 Task: Search for hiking trails near Salt Lake City, Utah, and Albuquerque, New Mexico.
Action: Mouse moved to (166, 78)
Screenshot: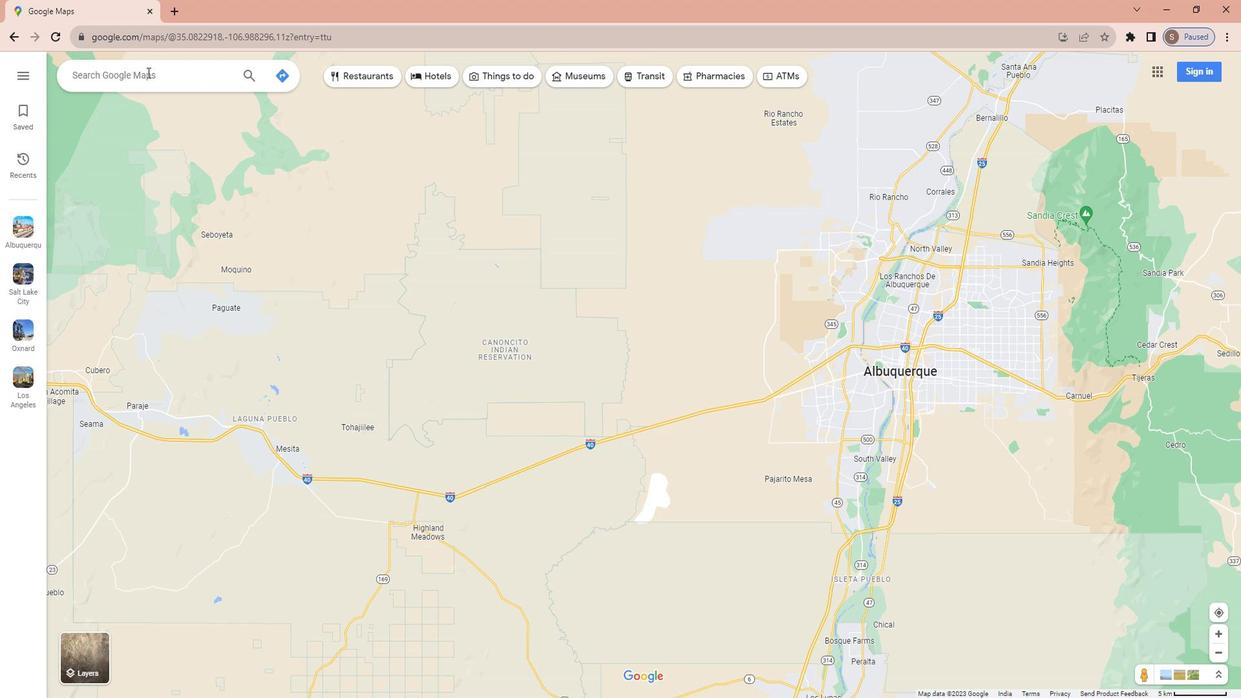 
Action: Mouse pressed left at (166, 78)
Screenshot: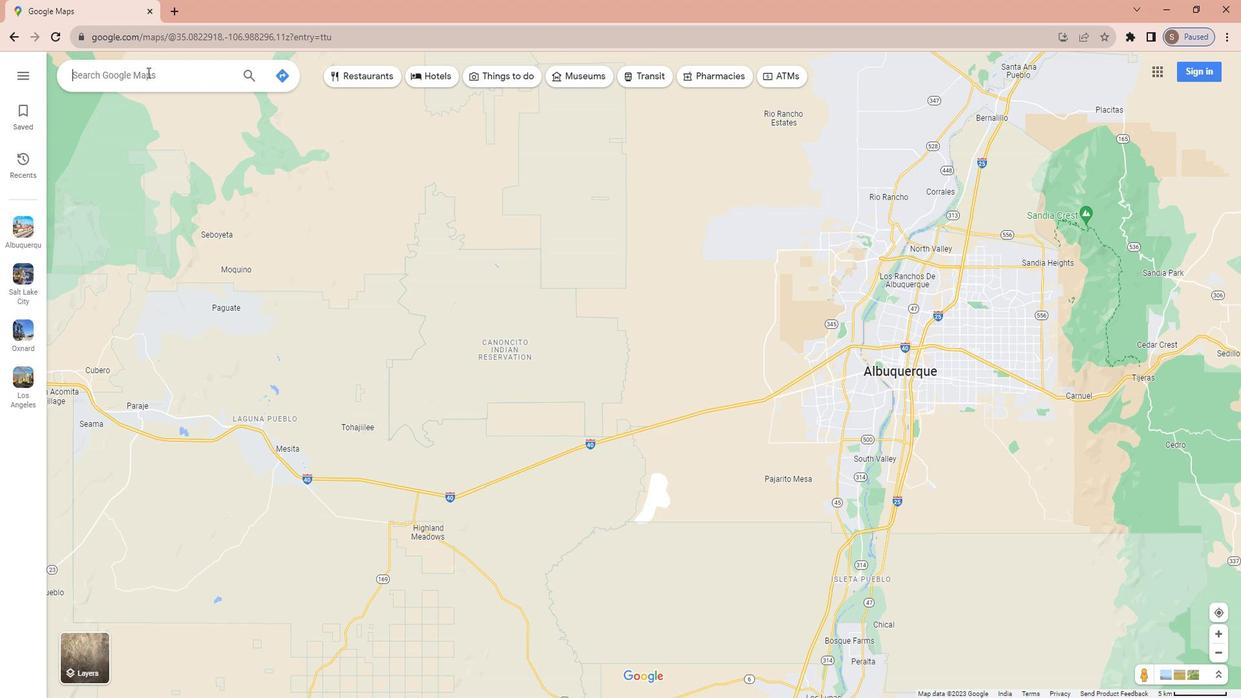 
Action: Key pressed <Key.shift>Sl<Key.backspace>alt<Key.space><Key.shift>Lake<Key.space><Key.shift>City,<Key.space><Key.shift>Utah<Key.enter>
Screenshot: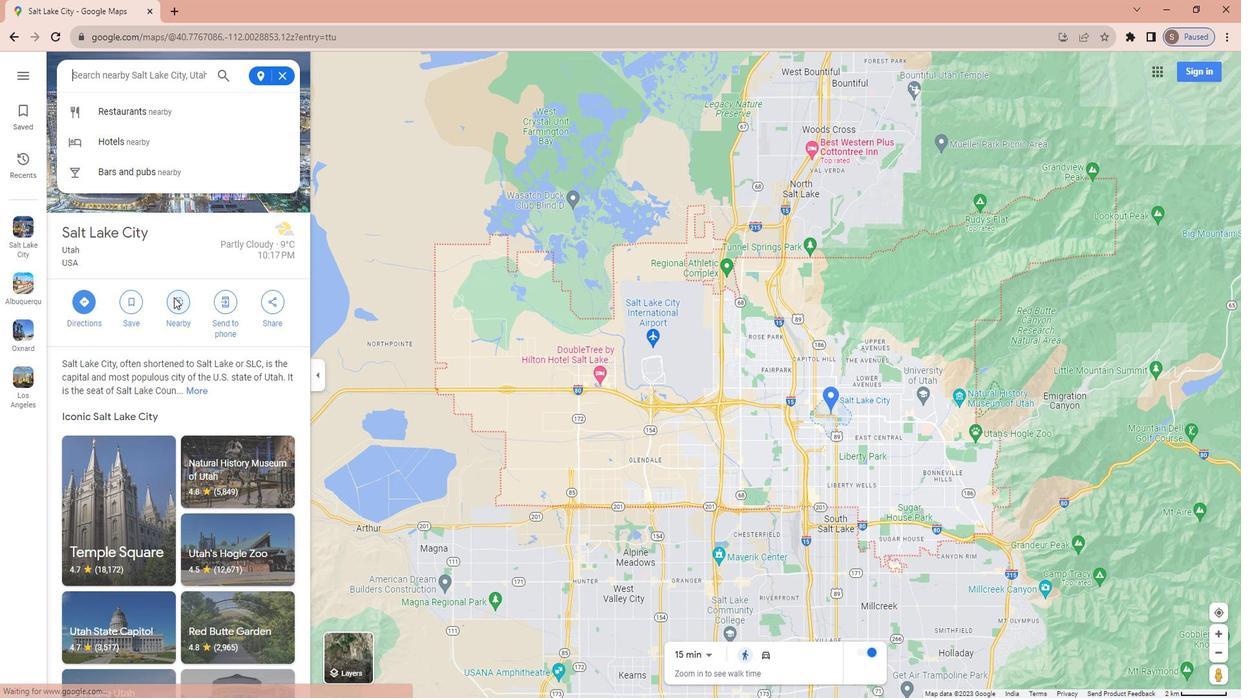 
Action: Mouse moved to (184, 291)
Screenshot: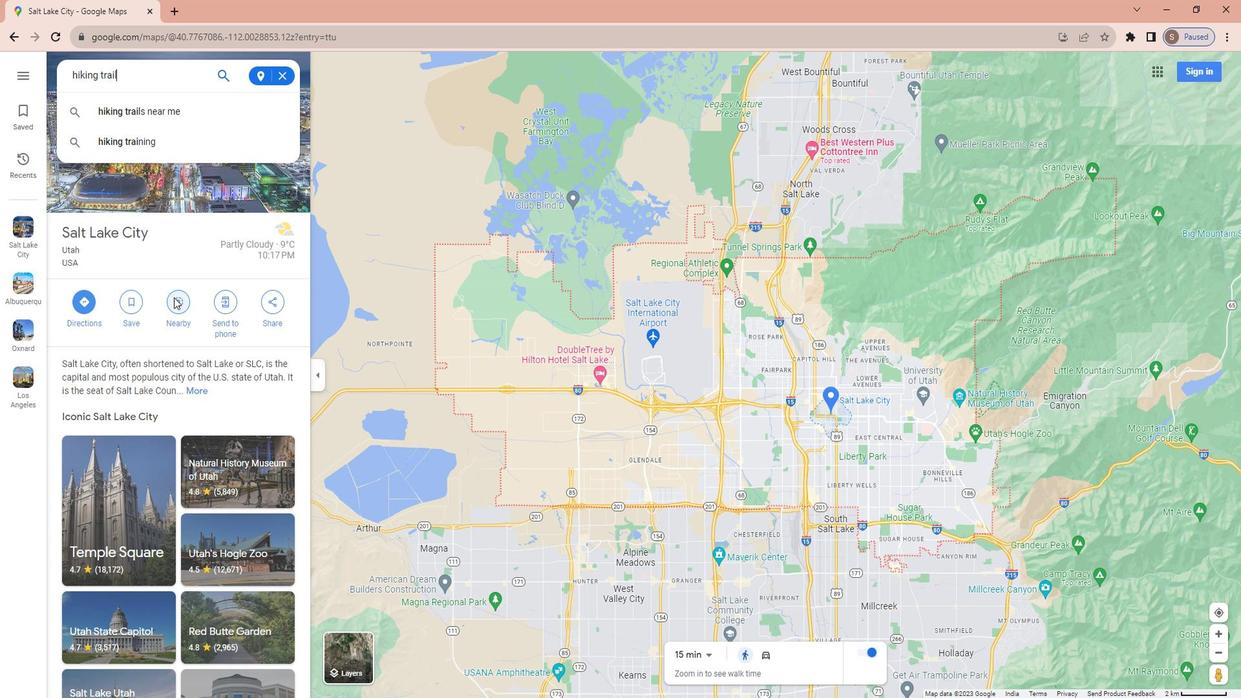 
Action: Mouse pressed left at (184, 291)
Screenshot: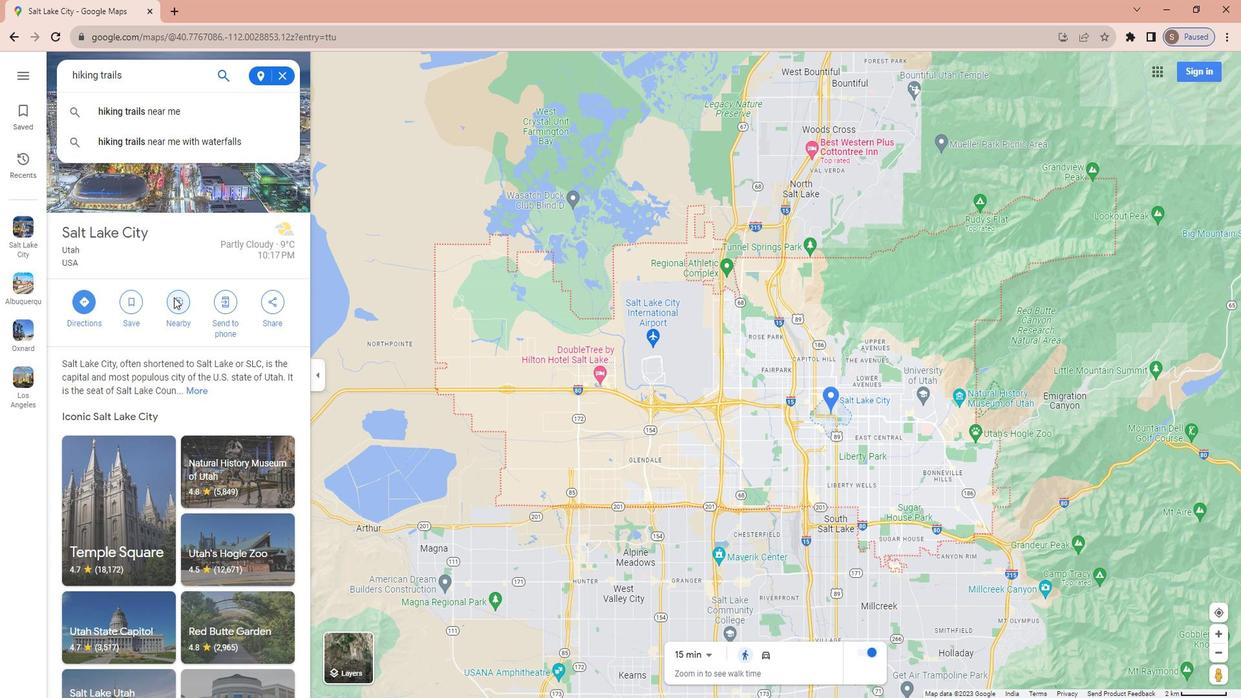 
Action: Key pressed hiking<Key.space>trails<Key.enter>
Screenshot: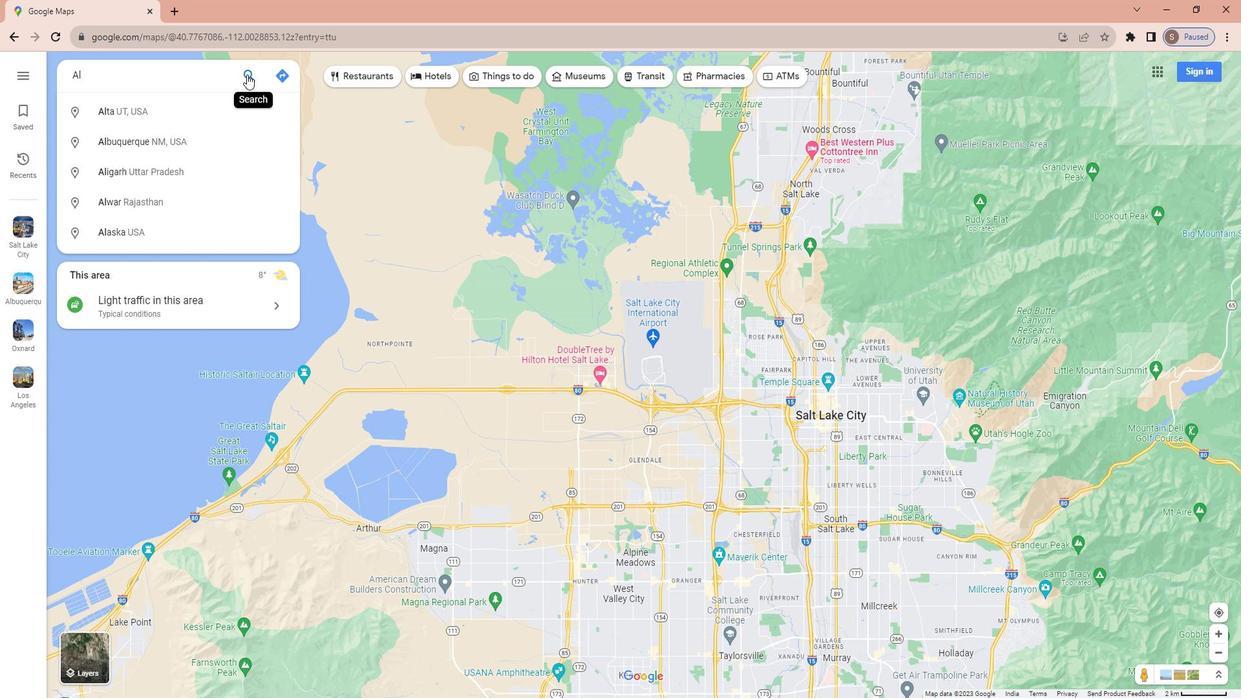 
Action: Mouse moved to (283, 80)
Screenshot: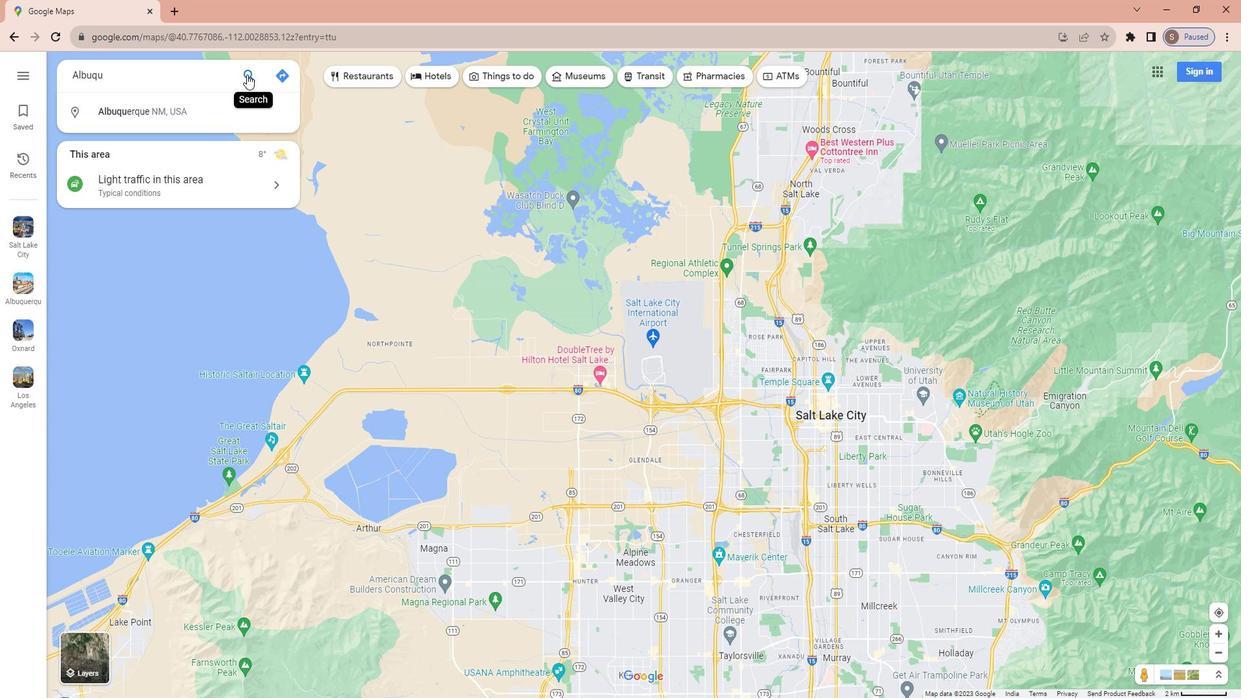 
Action: Mouse pressed left at (283, 80)
Screenshot: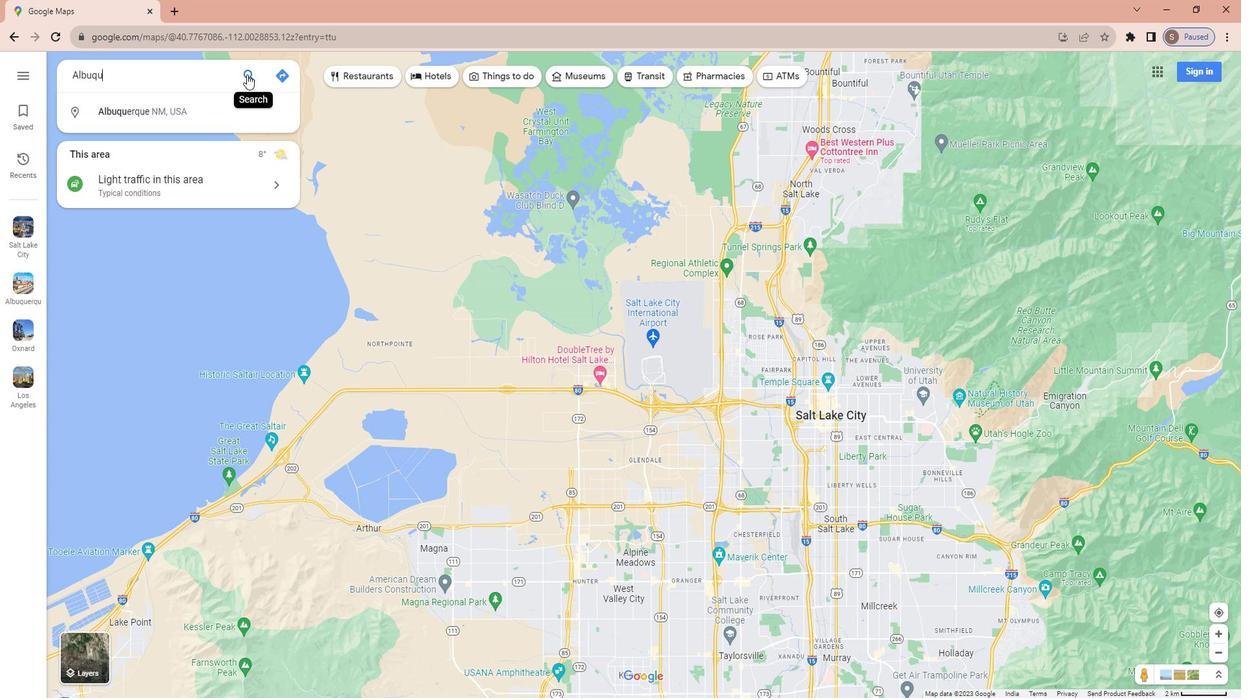 
Action: Mouse moved to (282, 75)
Screenshot: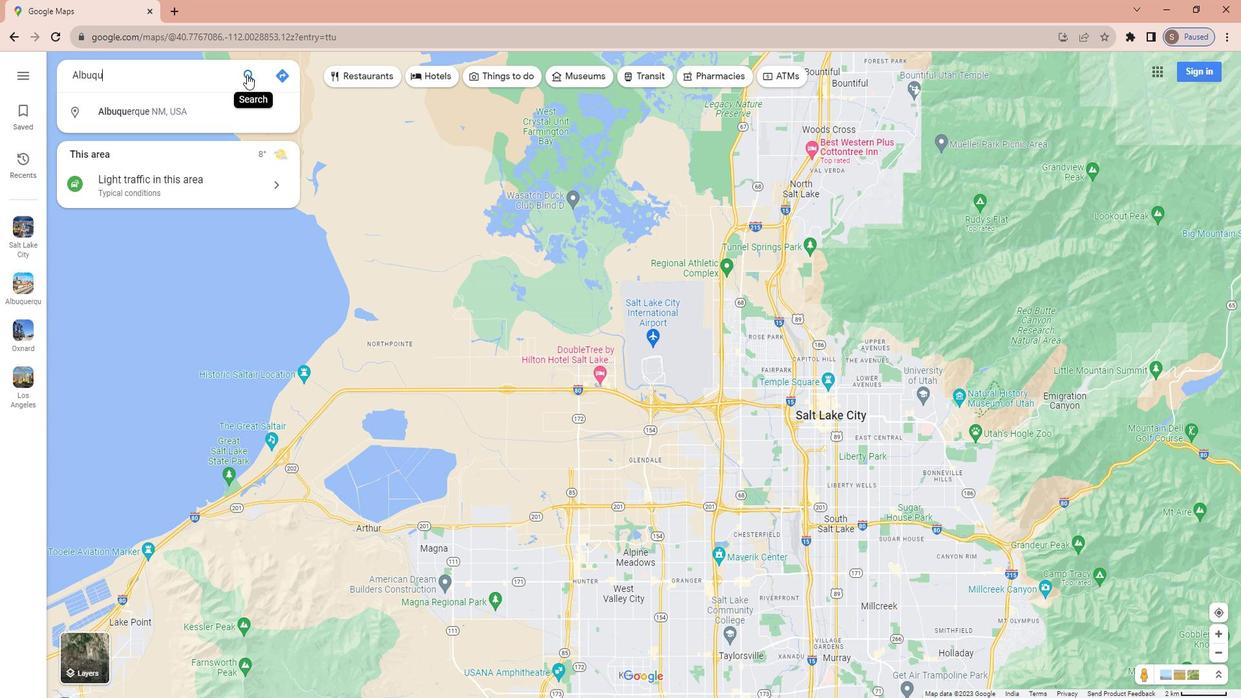 
Action: Mouse pressed left at (282, 75)
Screenshot: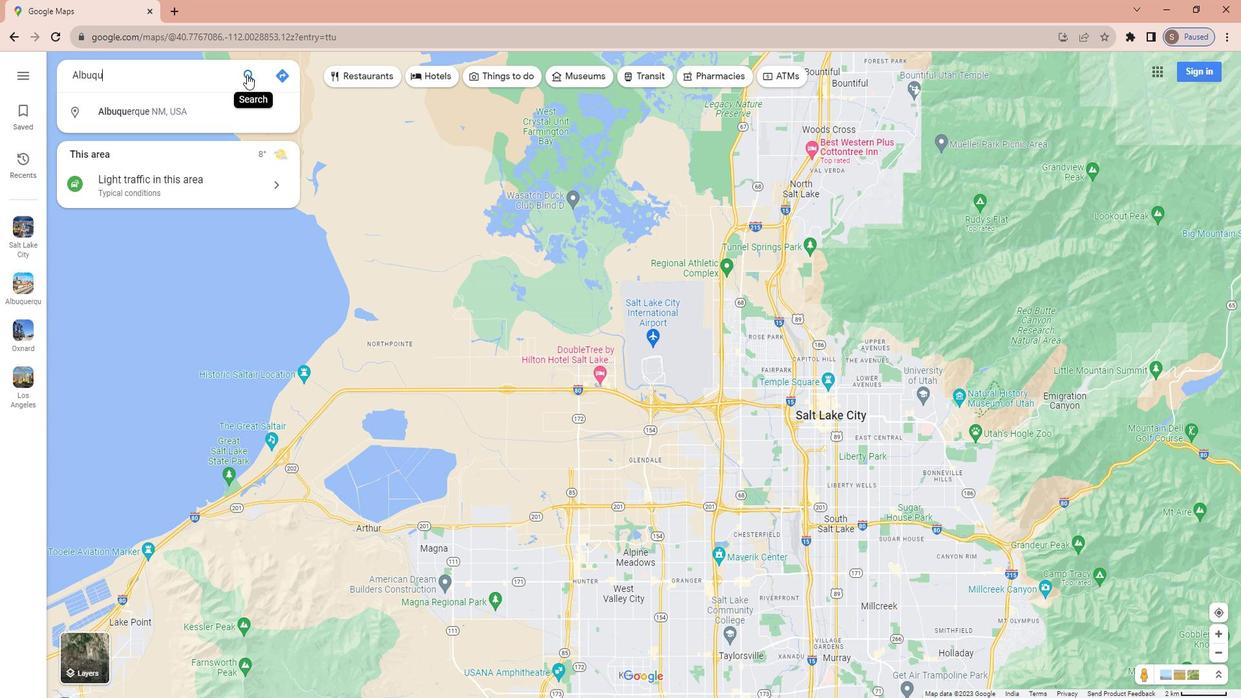 
Action: Mouse pressed left at (282, 75)
Screenshot: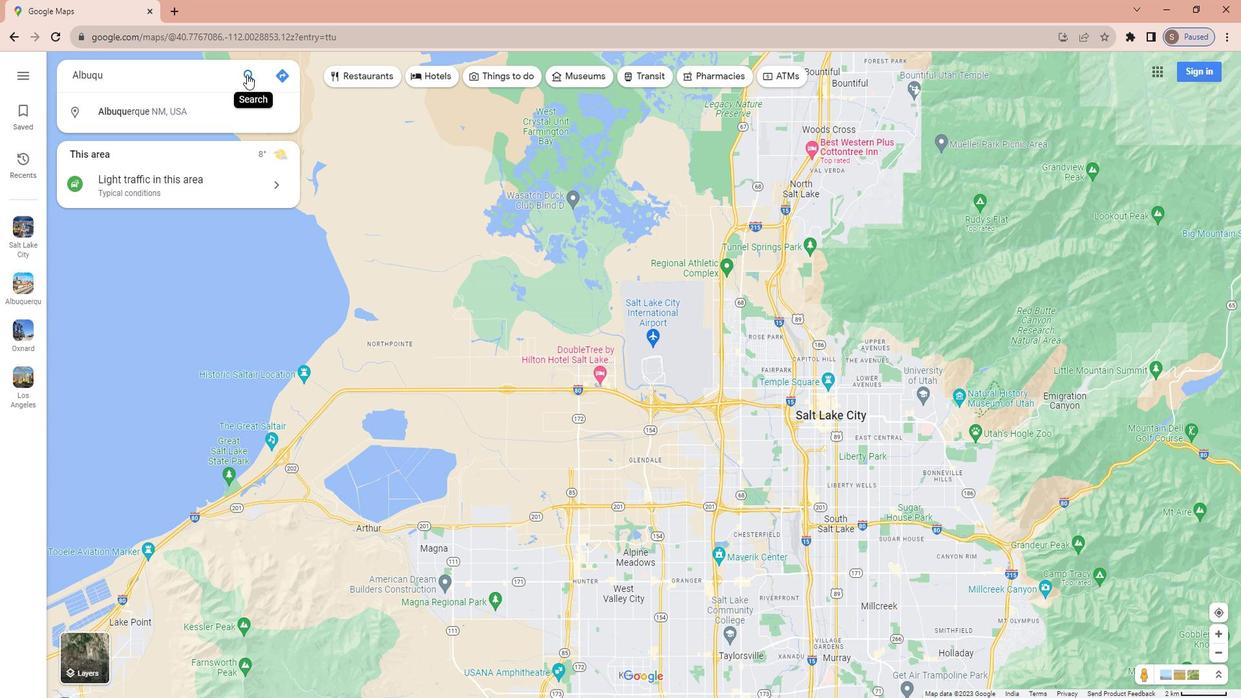 
Action: Mouse moved to (131, 78)
Screenshot: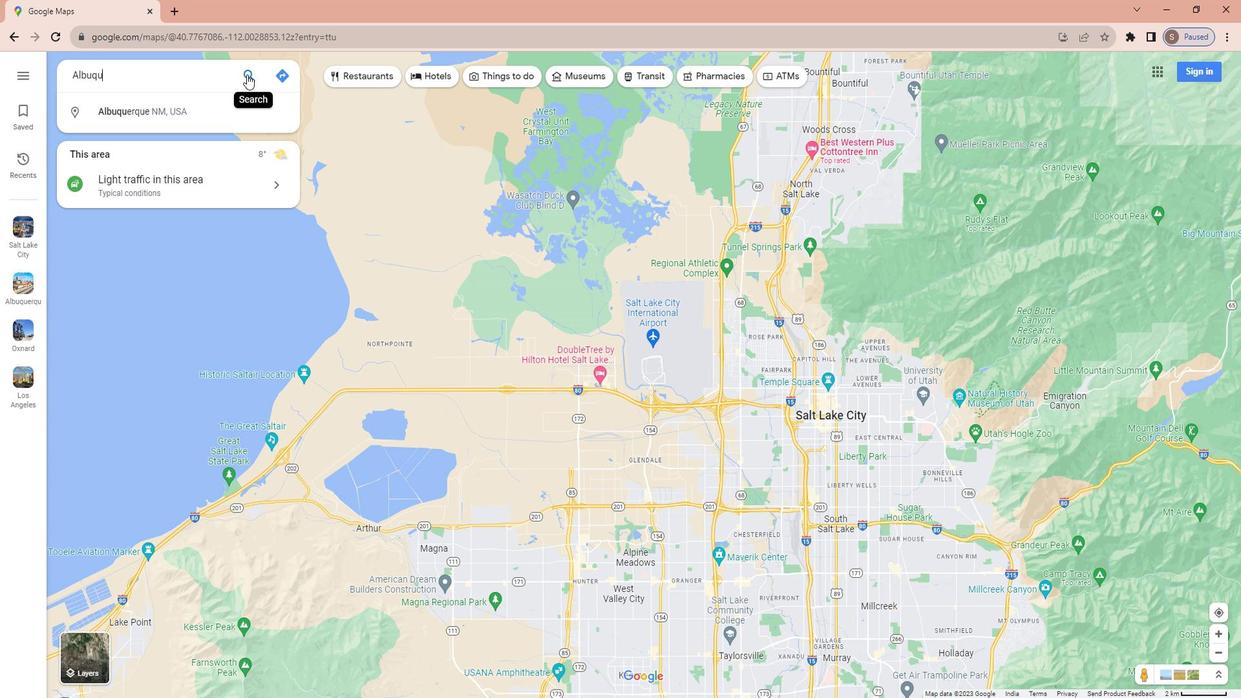 
Action: Key pressed <Key.shift>Albuquerque,<Key.space><Key.shift>New<Key.space><Key.shift>Mexico<Key.enter>
Screenshot: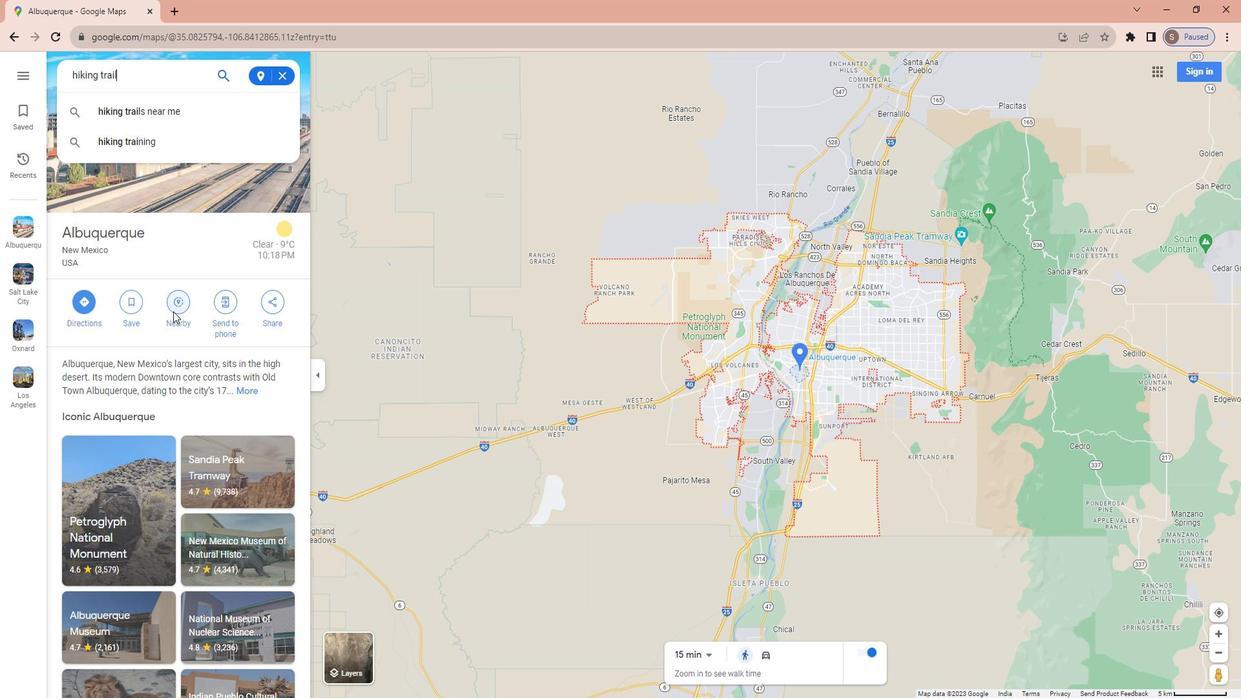 
Action: Mouse moved to (176, 294)
Screenshot: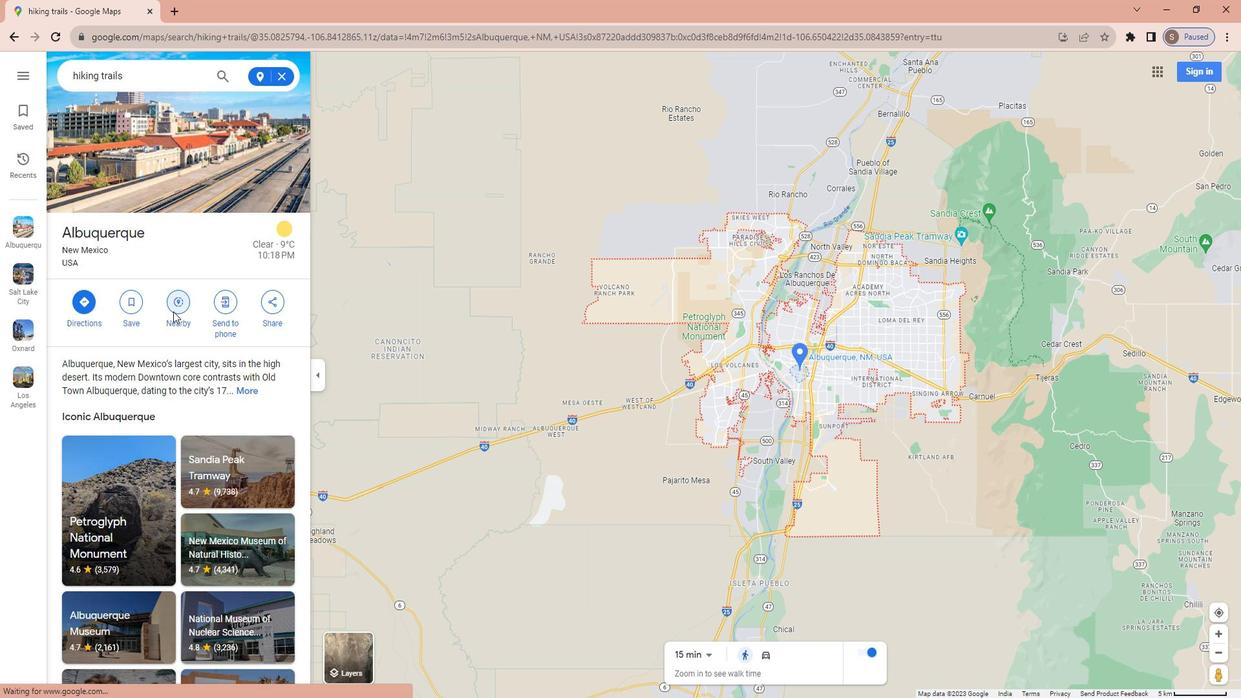 
Action: Mouse pressed left at (176, 294)
Screenshot: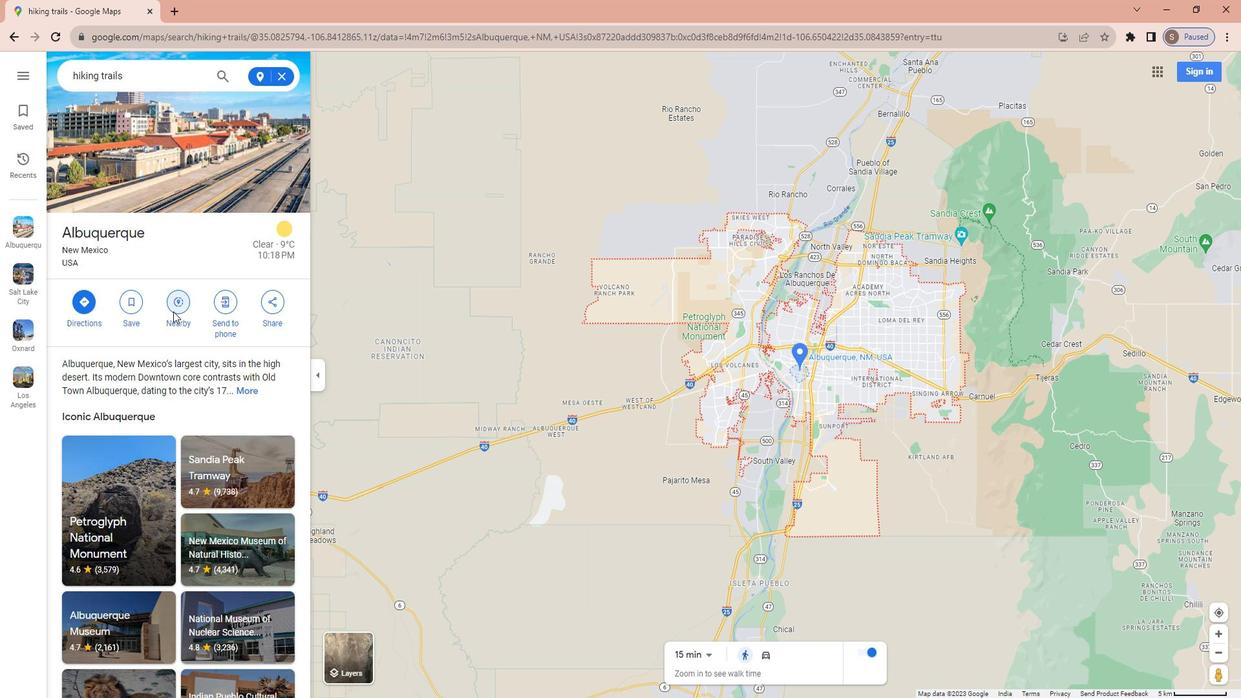 
Action: Key pressed hiking<Key.space>trails<Key.enter>
Screenshot: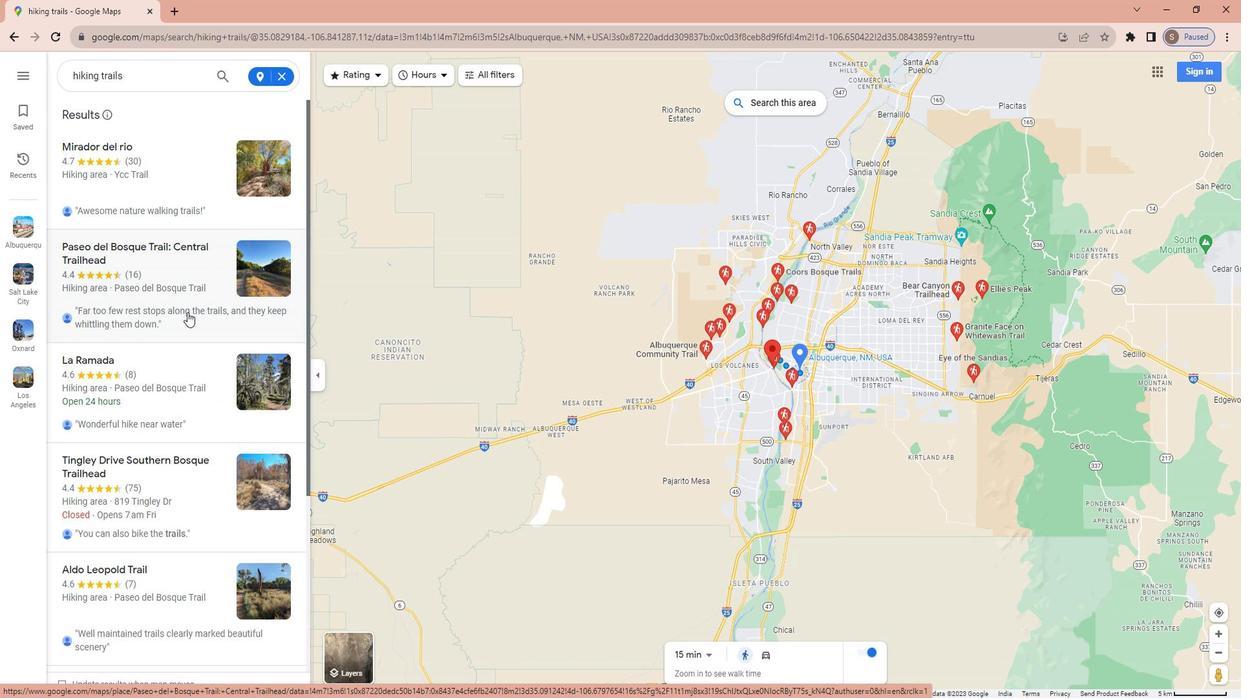 
Action: Mouse moved to (148, 71)
Screenshot: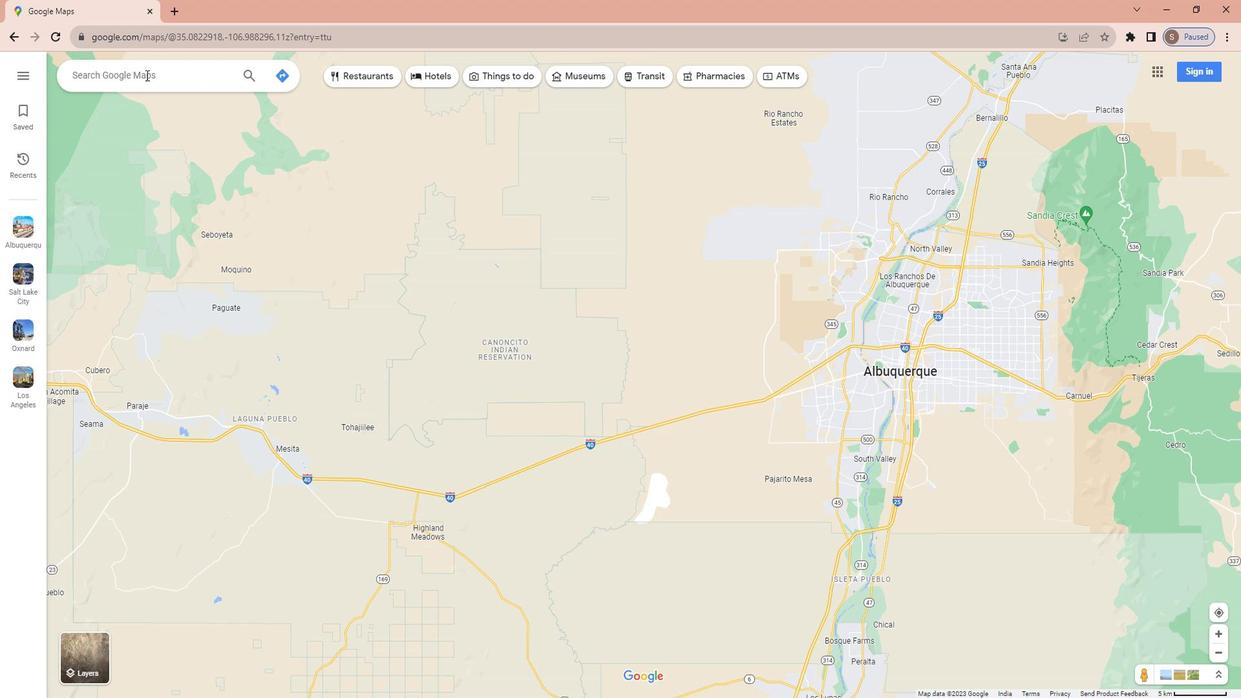 
Action: Mouse pressed left at (148, 71)
Screenshot: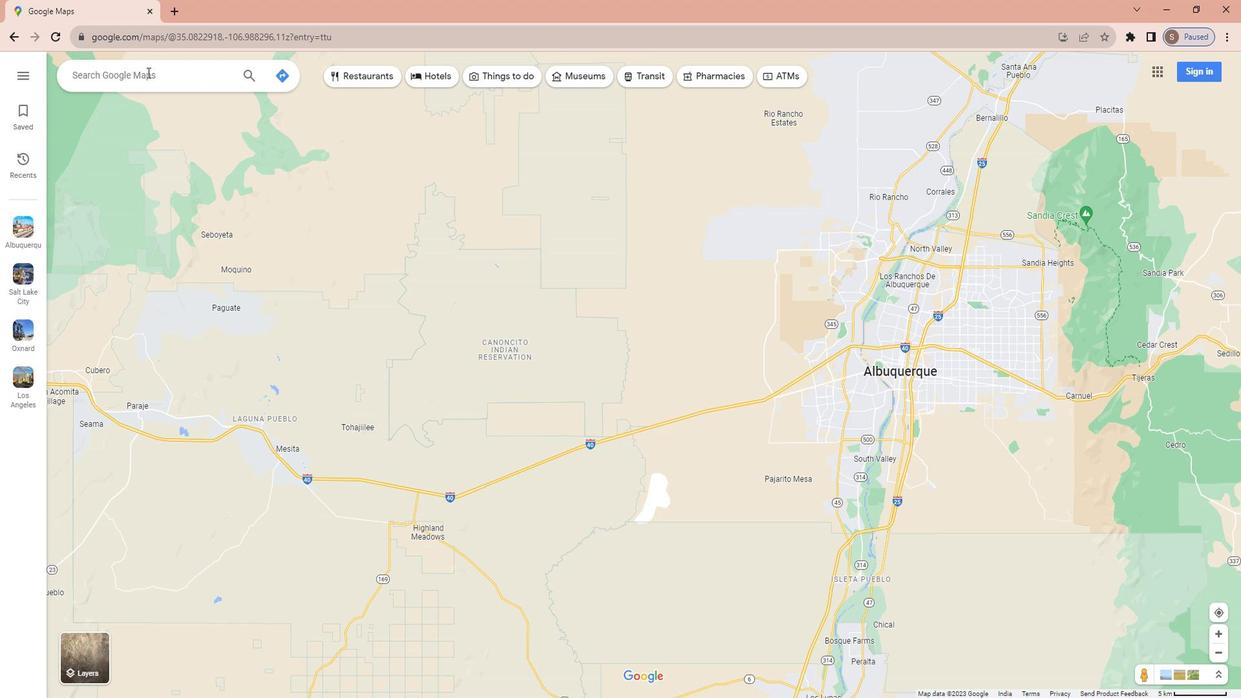 
Action: Key pressed <Key.shift>Salt<Key.space><Key.shift>Laj<Key.backspace>ke<Key.space><Key.shift>City,<Key.space><Key.shift>Utah<Key.enter>
Screenshot: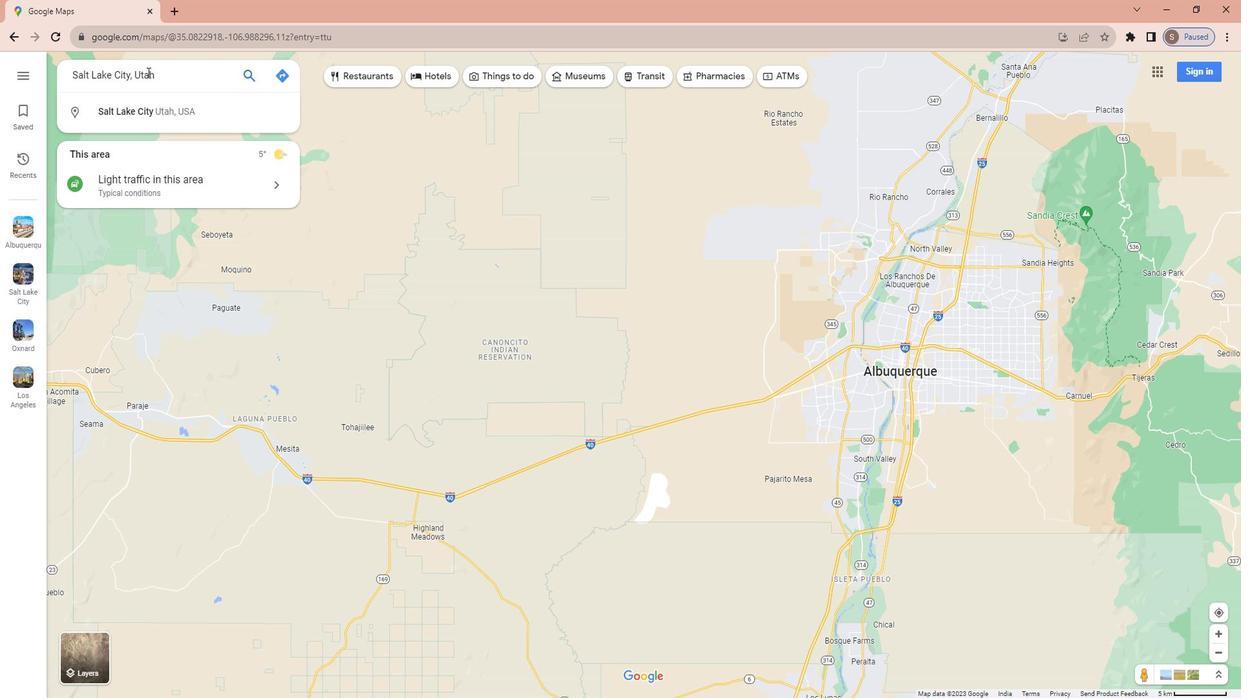 
Action: Mouse moved to (175, 287)
Screenshot: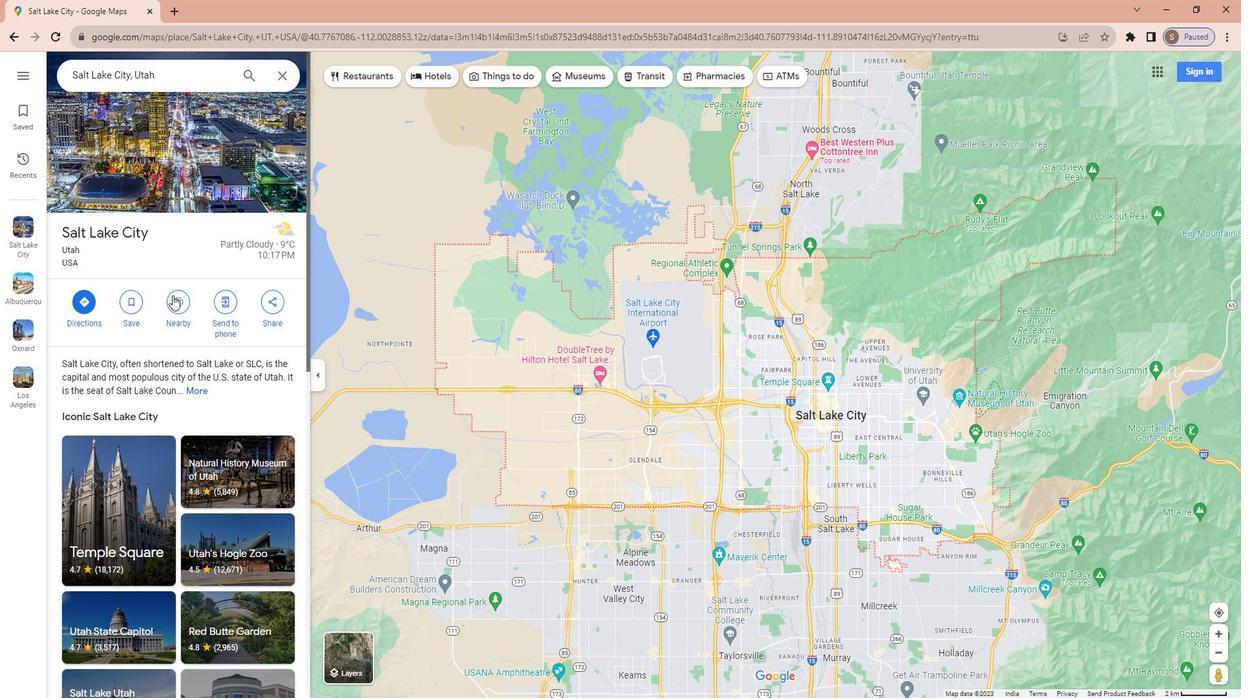 
Action: Mouse pressed left at (175, 287)
Screenshot: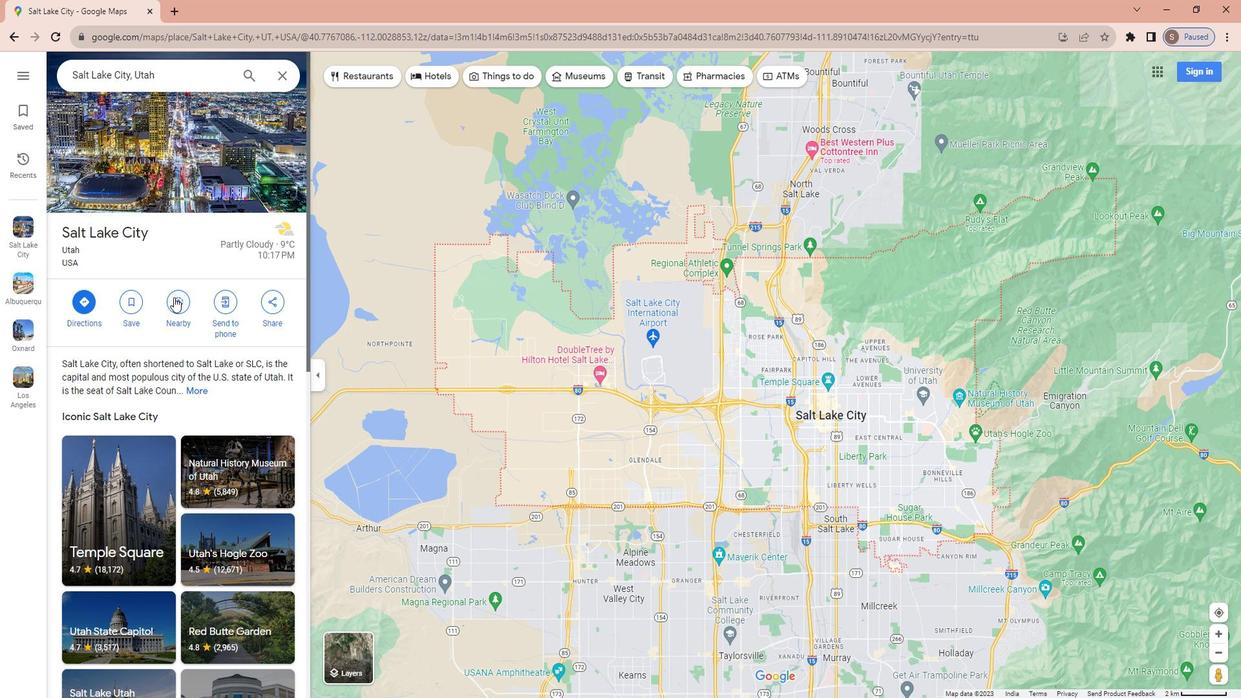 
Action: Key pressed hiking<Key.space>trails<Key.enter>
Screenshot: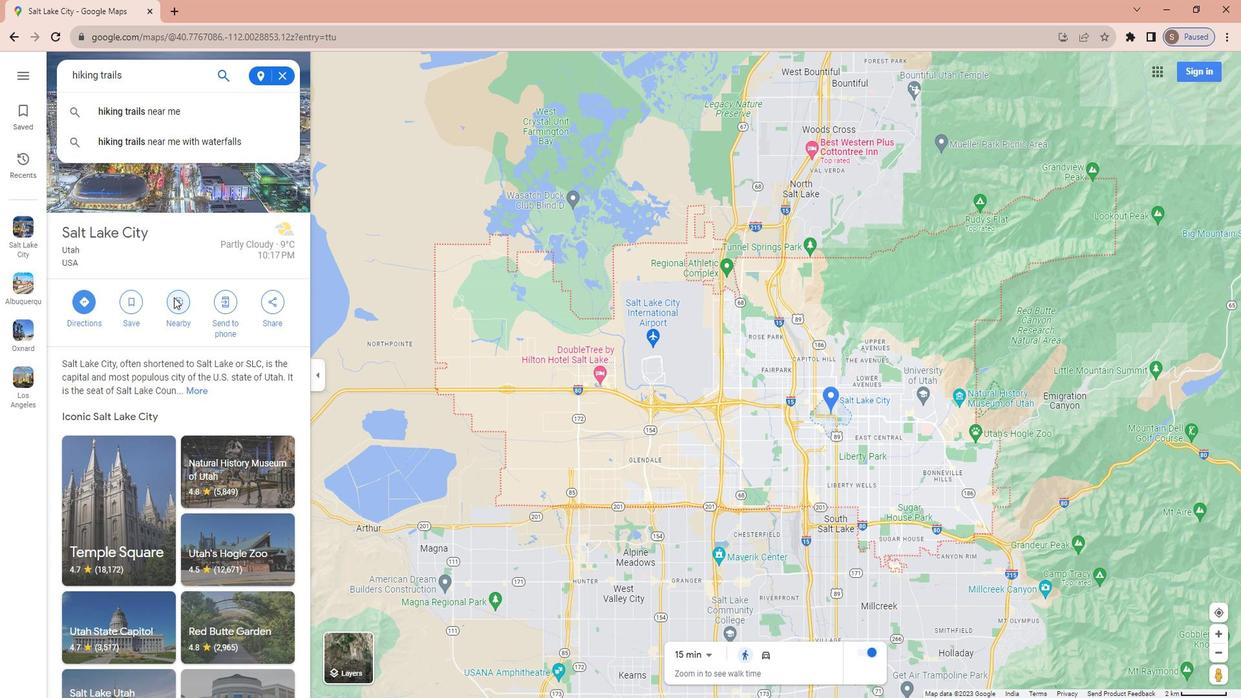 
Action: Mouse moved to (285, 72)
Screenshot: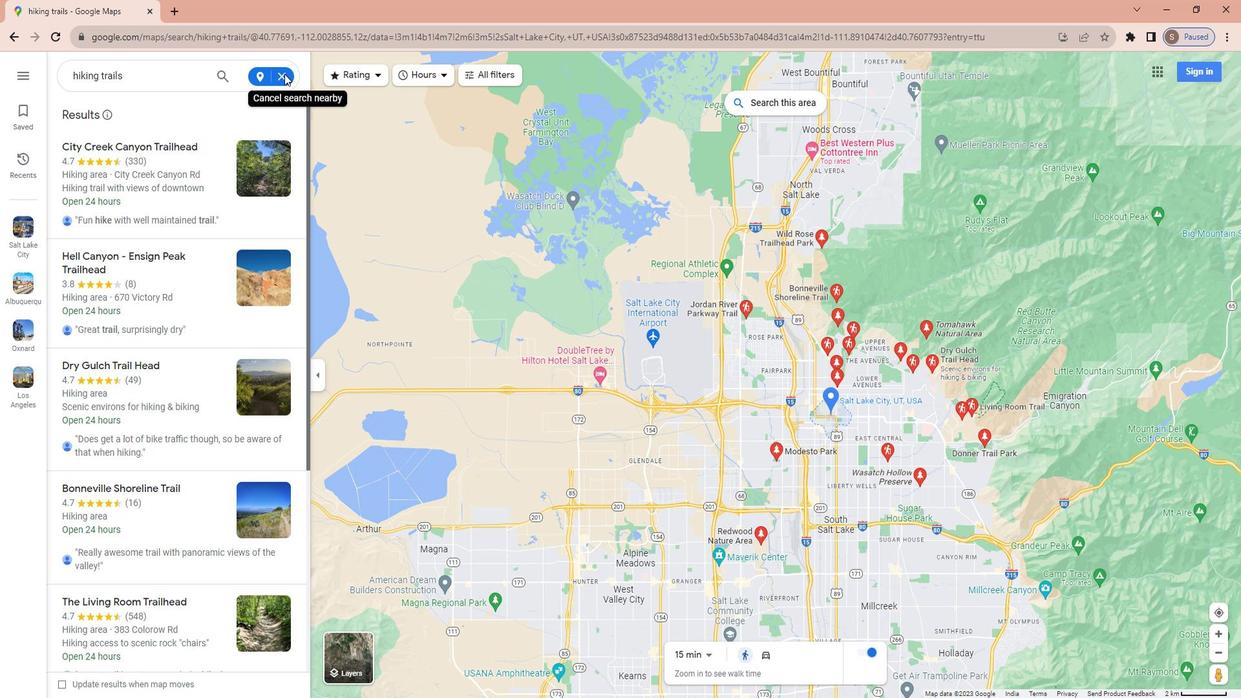 
Action: Mouse pressed left at (285, 72)
Screenshot: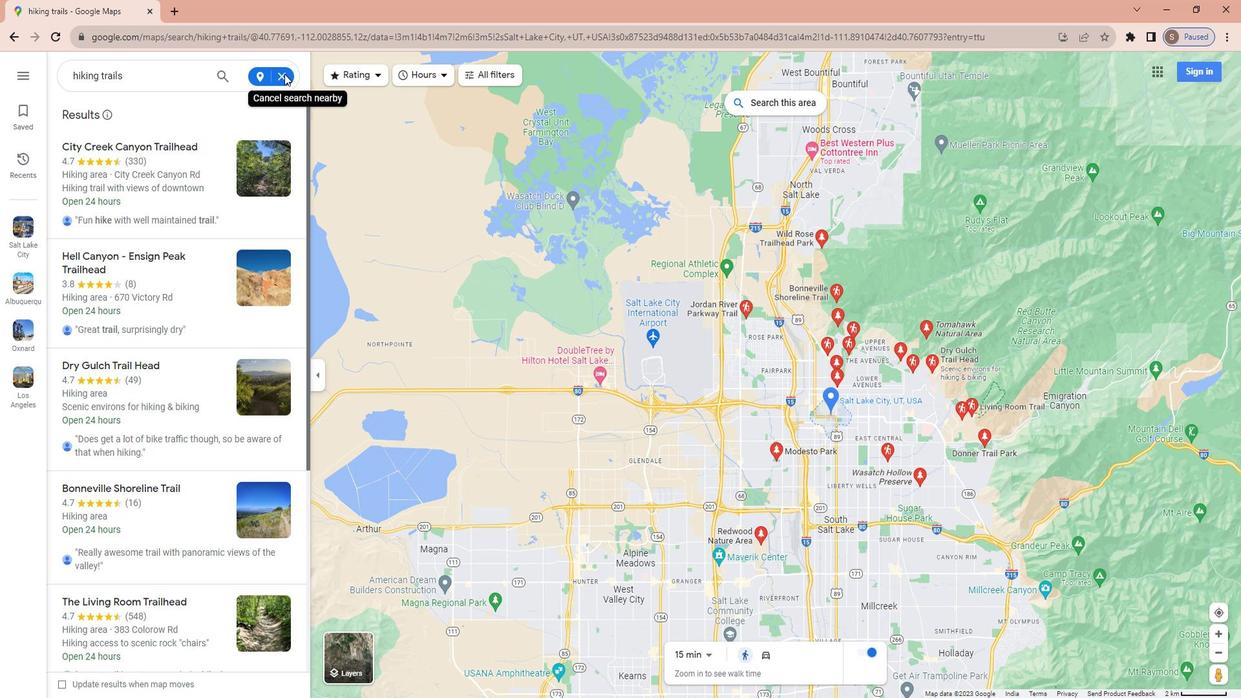
Action: Mouse pressed left at (285, 72)
Screenshot: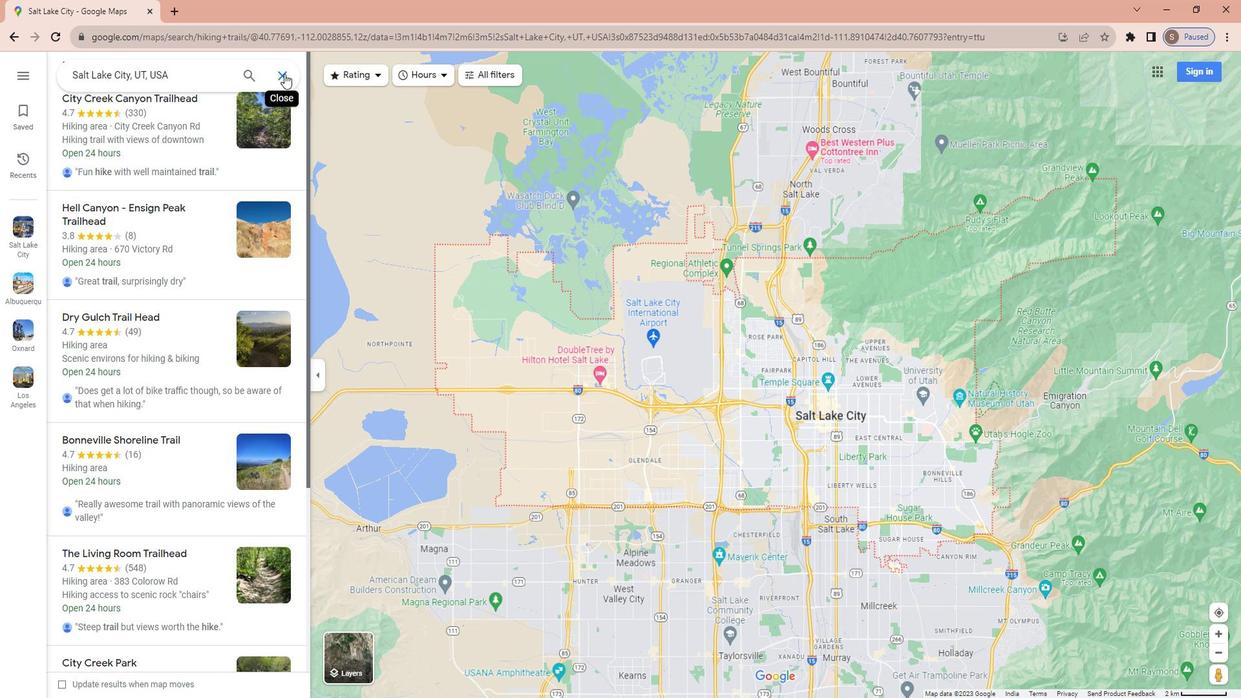 
Action: Mouse moved to (248, 73)
Screenshot: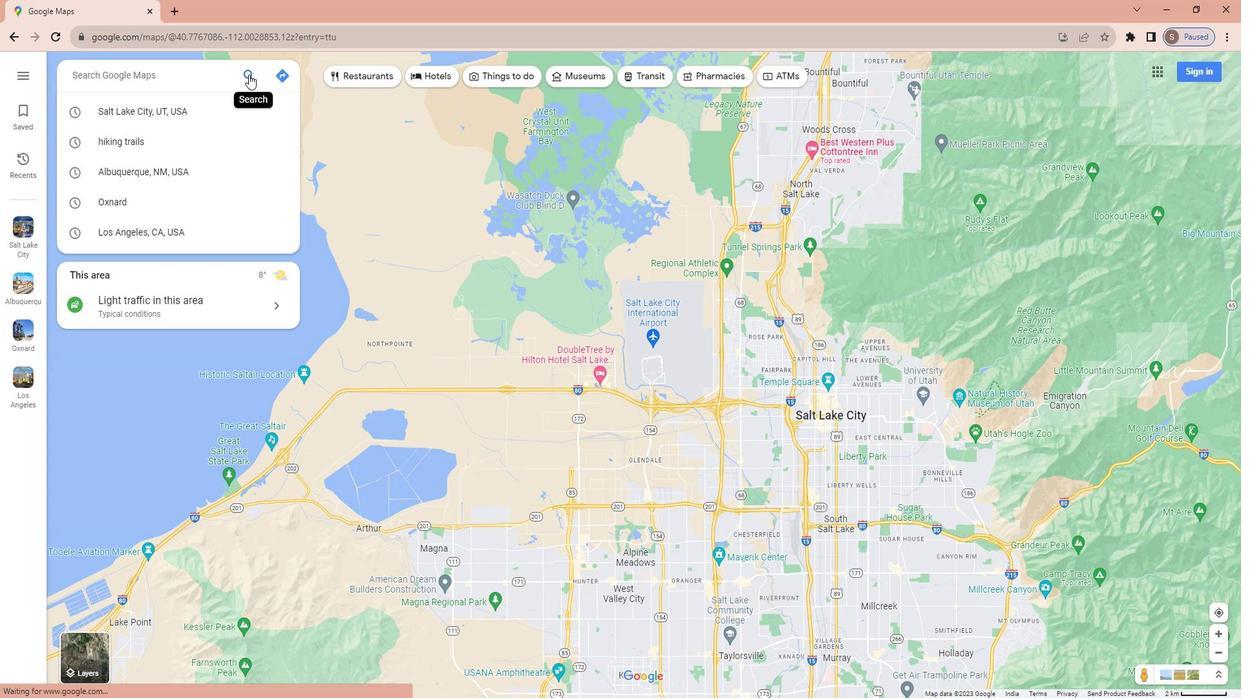 
Action: Key pressed <Key.shift>Albuquw<Key.backspace>erque,<Key.space><Key.shift>New<Key.space><Key.shift>Mwxico<Key.enter>
Screenshot: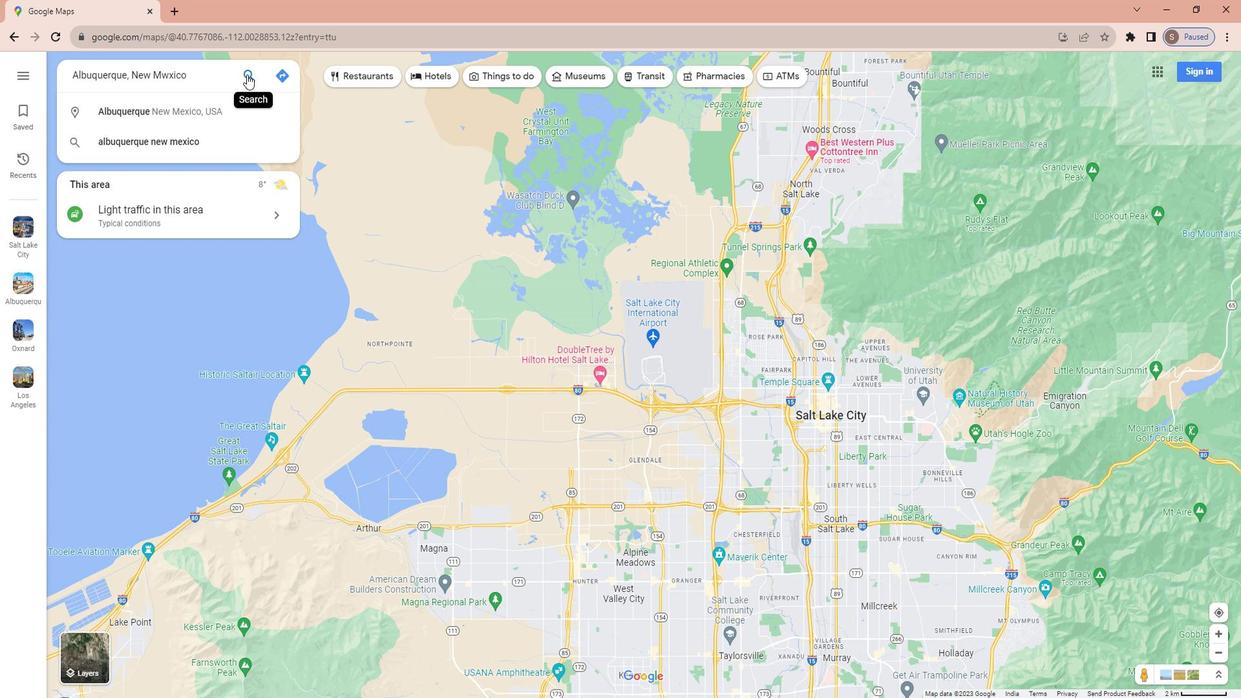 
Action: Mouse moved to (174, 301)
Screenshot: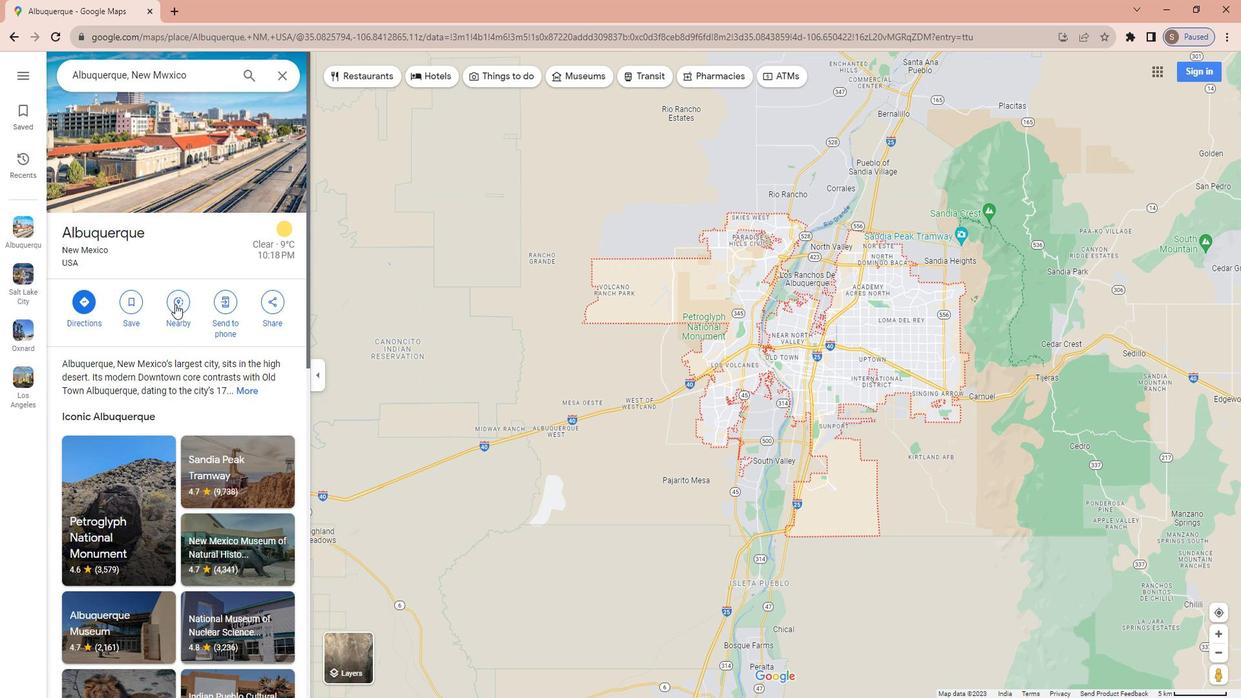 
Action: Mouse pressed left at (174, 301)
Screenshot: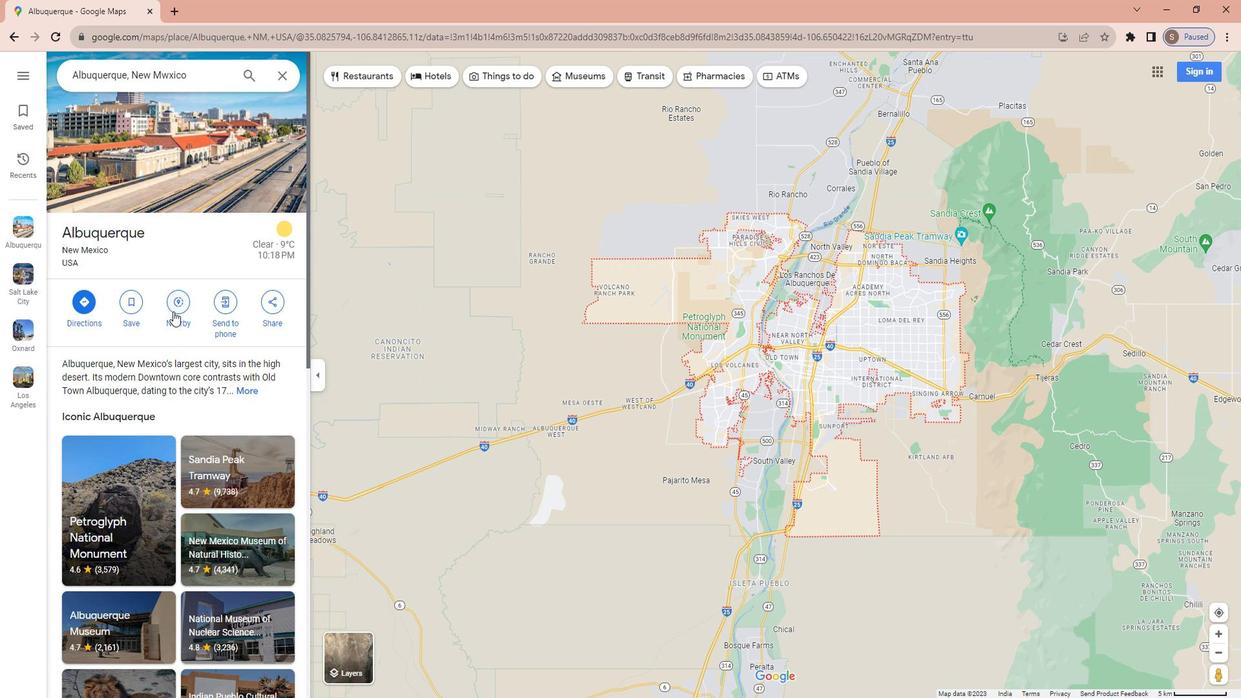 
Action: Key pressed hiking<Key.space>trails<Key.enter>
Screenshot: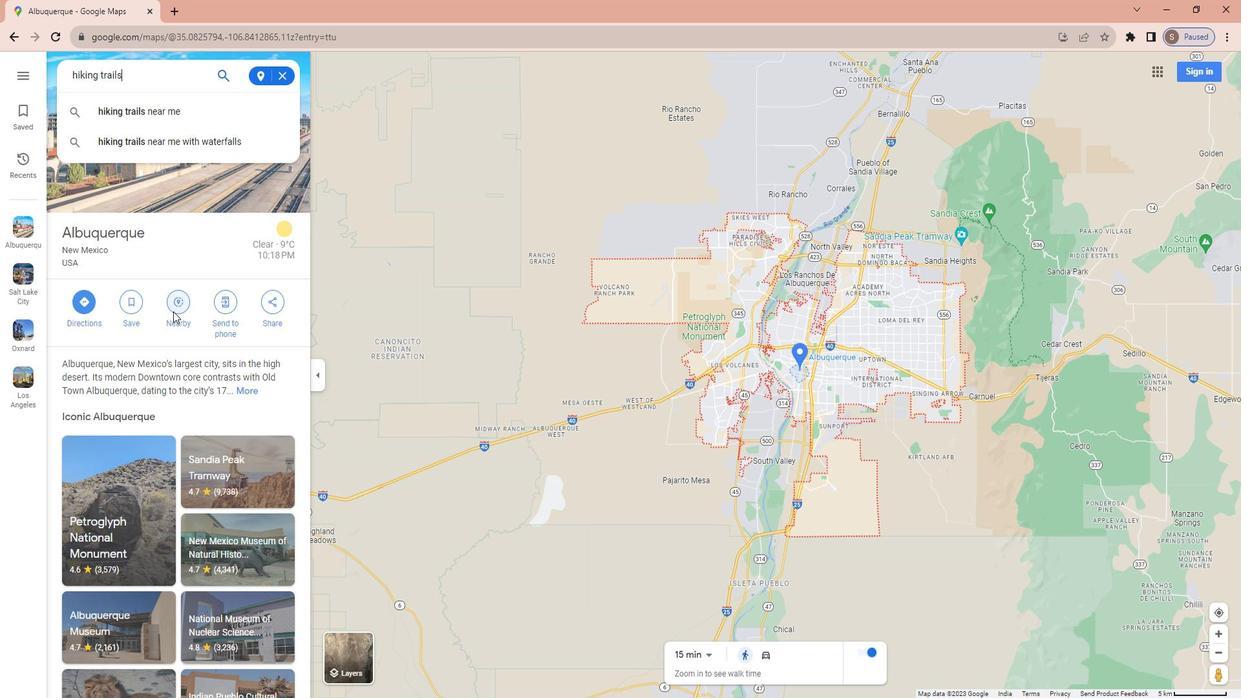 
Action: Mouse moved to (188, 302)
Screenshot: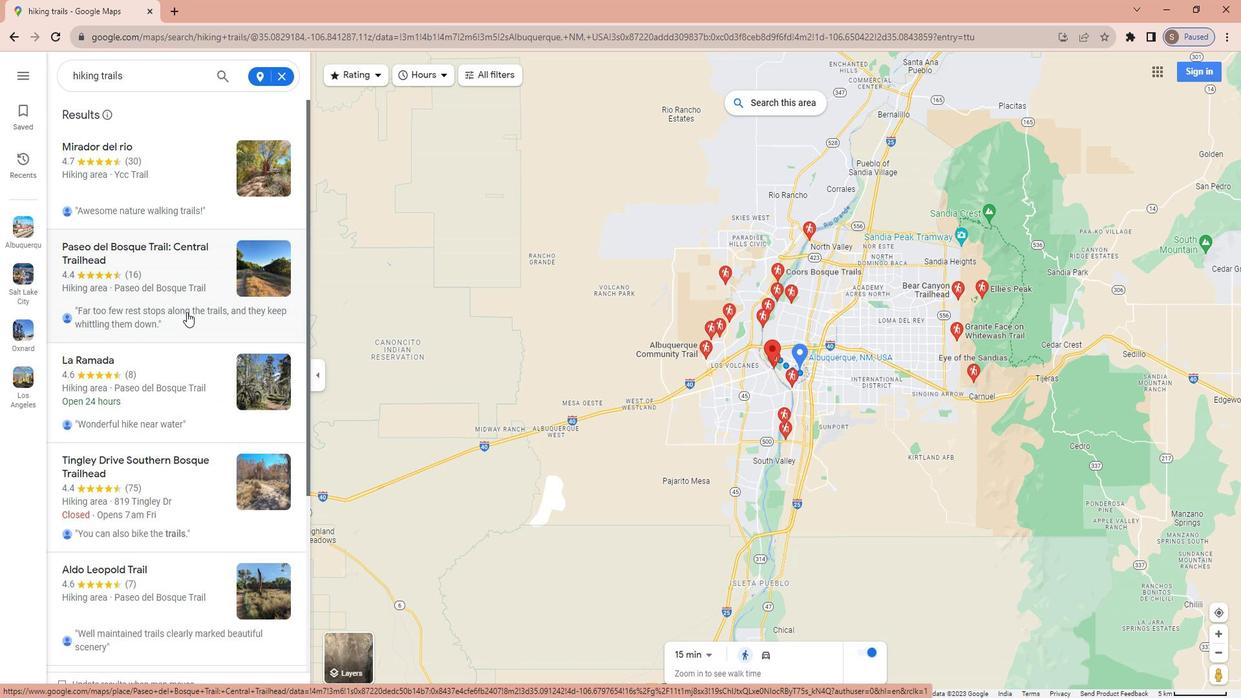
